 Task: Check the average views per listing of playground in the last 5 years.
Action: Mouse moved to (799, 196)
Screenshot: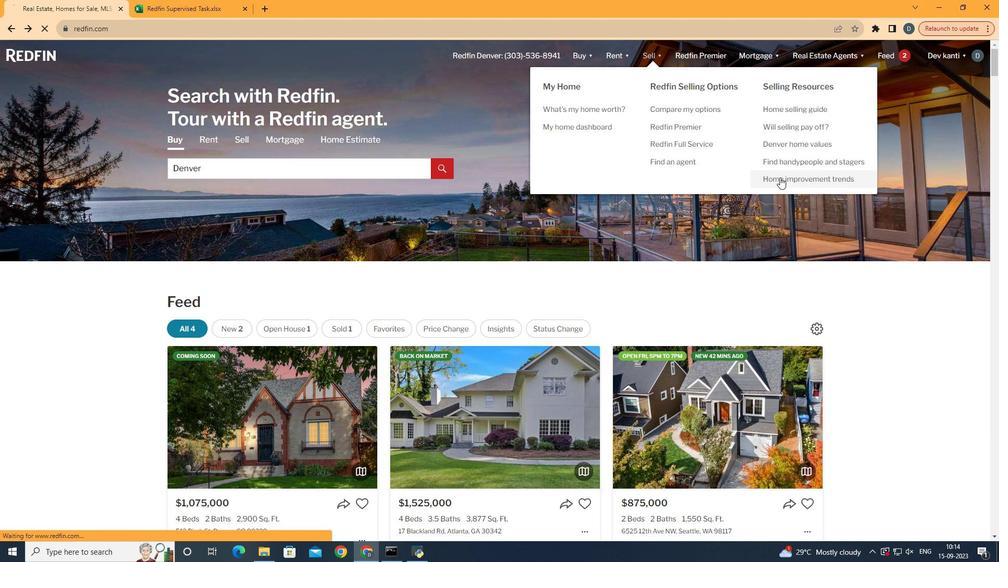 
Action: Mouse pressed left at (799, 196)
Screenshot: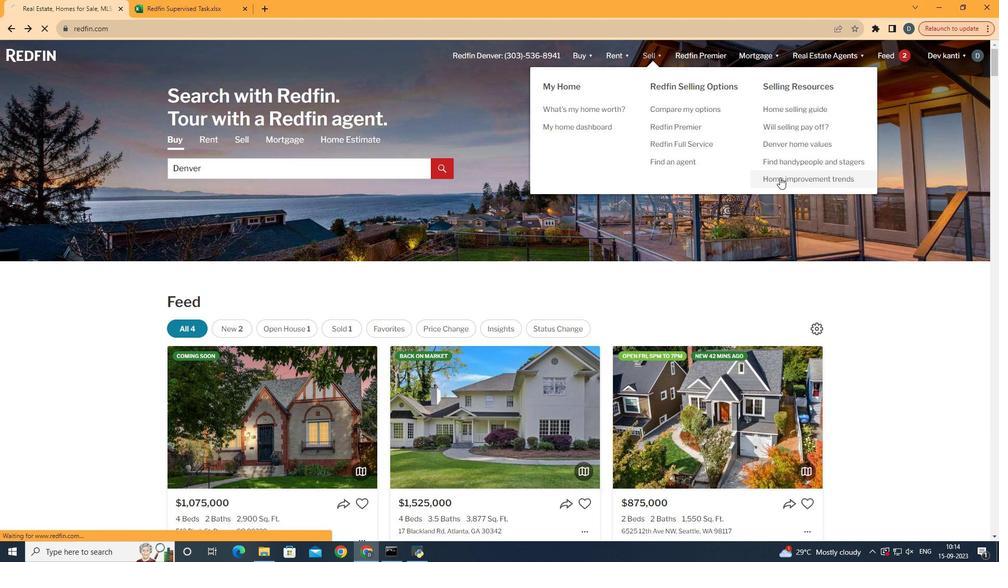 
Action: Mouse moved to (277, 234)
Screenshot: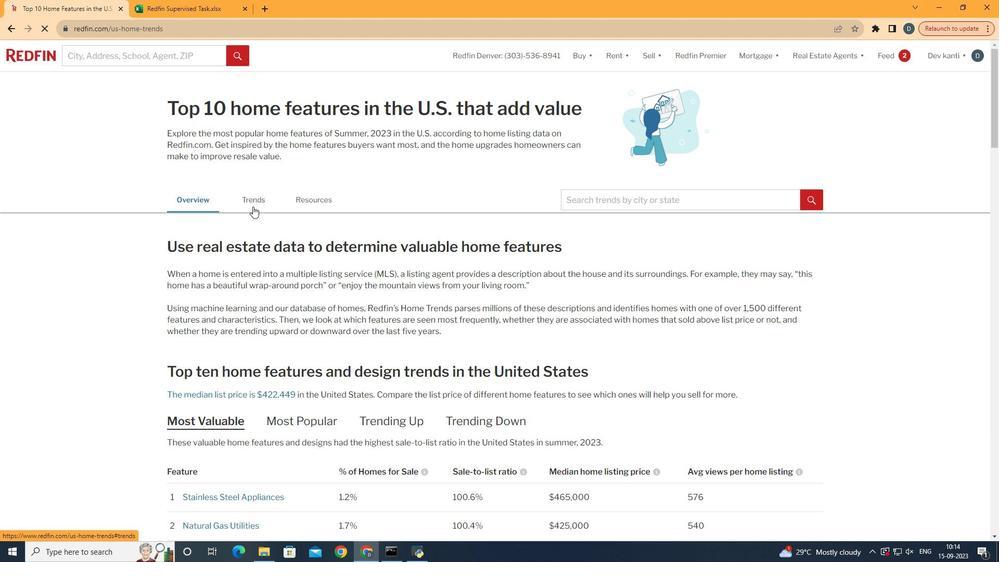 
Action: Mouse pressed left at (277, 234)
Screenshot: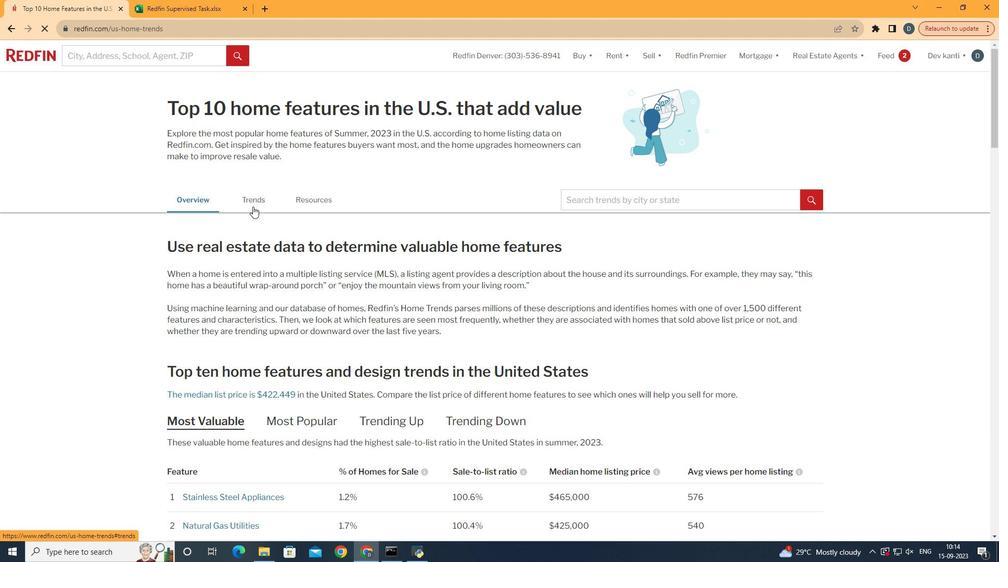 
Action: Mouse moved to (272, 225)
Screenshot: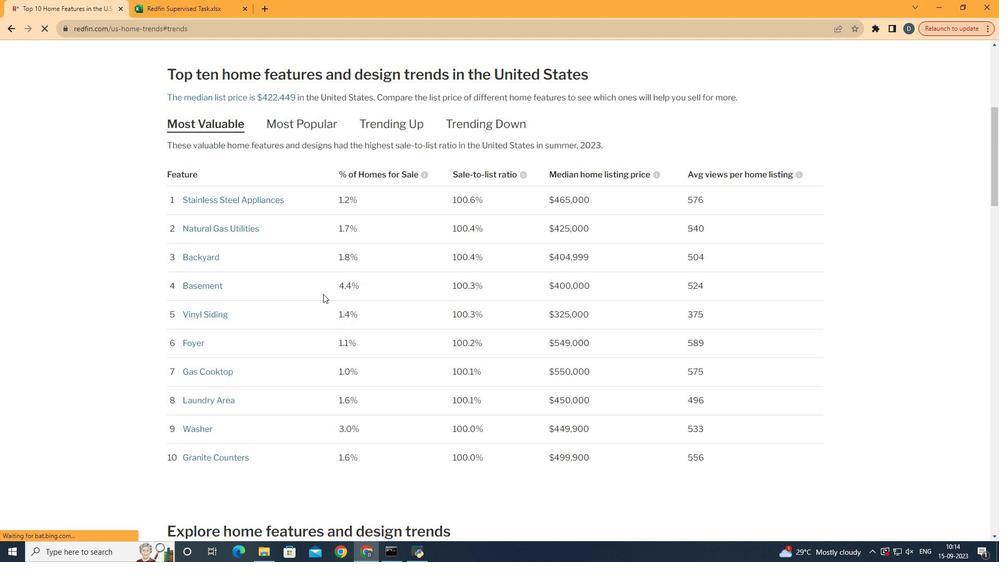 
Action: Mouse pressed left at (272, 225)
Screenshot: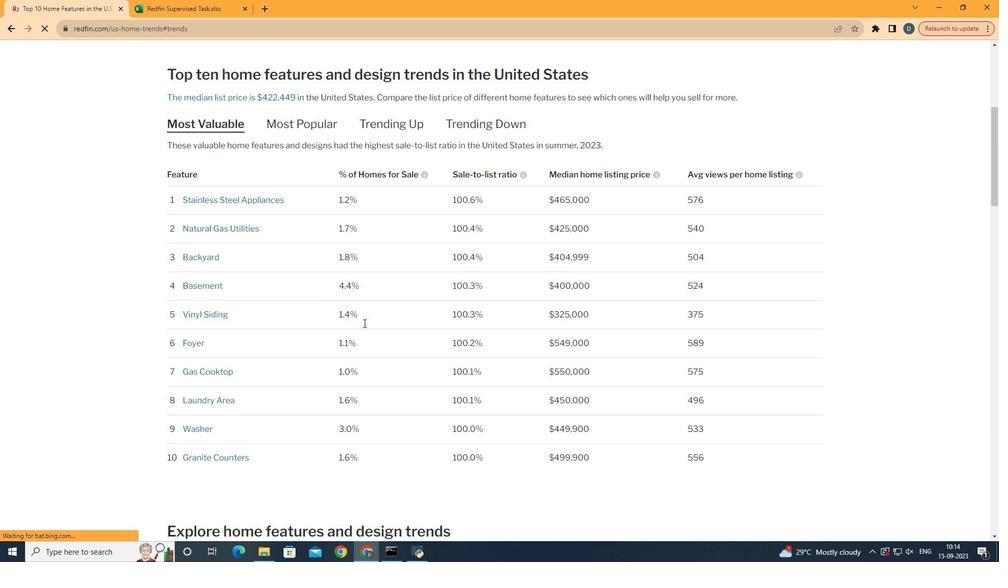 
Action: Mouse moved to (387, 345)
Screenshot: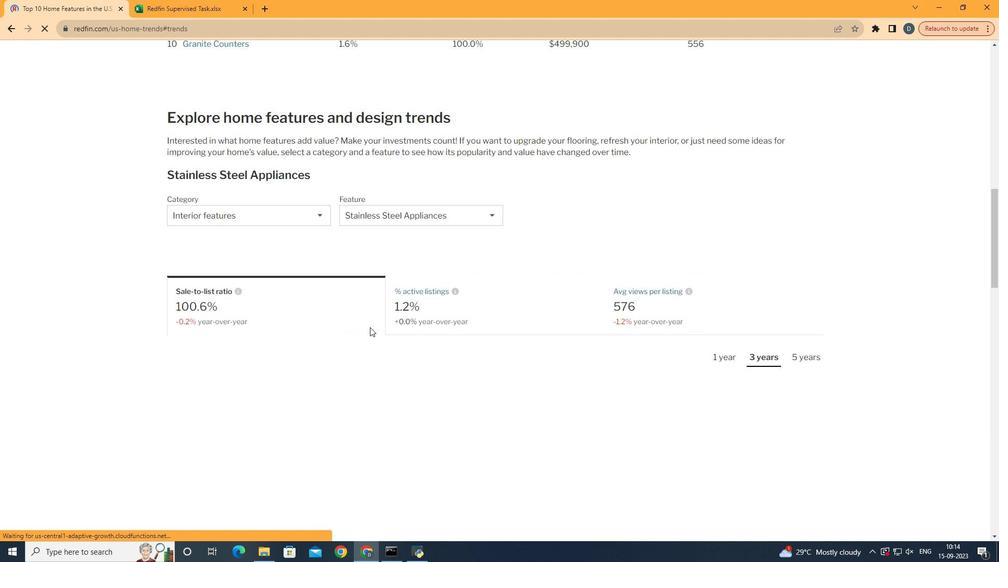 
Action: Mouse scrolled (387, 345) with delta (0, 0)
Screenshot: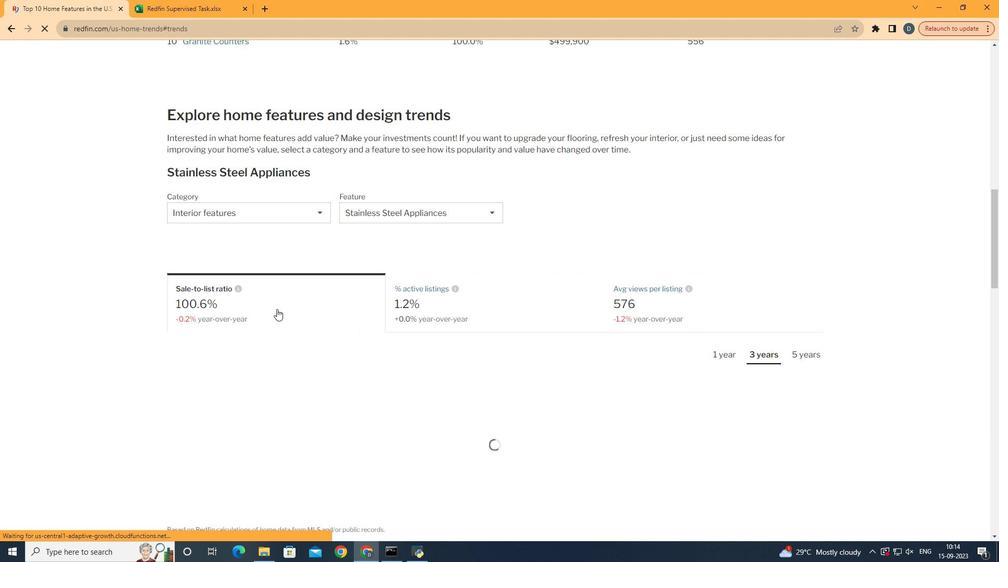 
Action: Mouse scrolled (387, 345) with delta (0, 0)
Screenshot: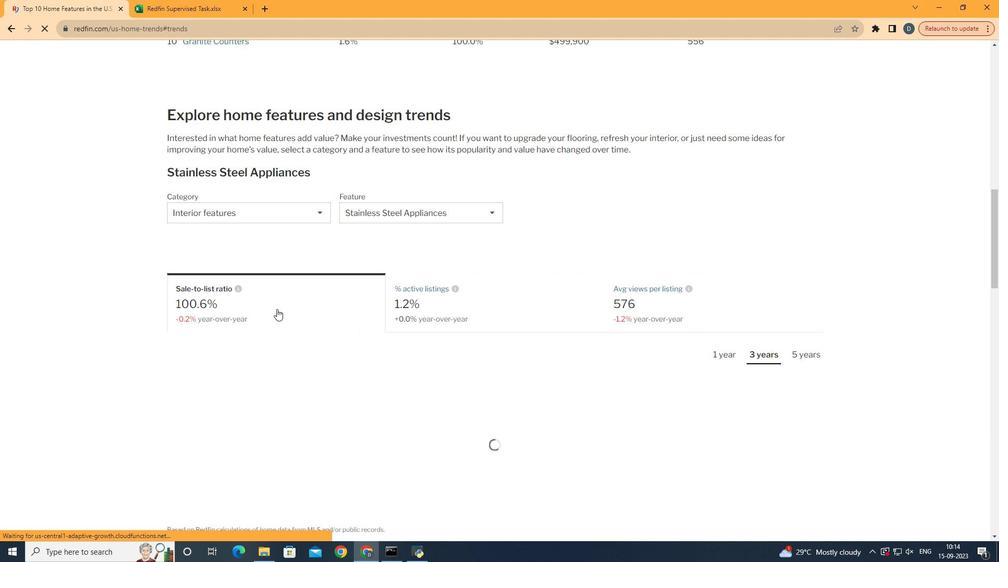 
Action: Mouse scrolled (387, 345) with delta (0, 0)
Screenshot: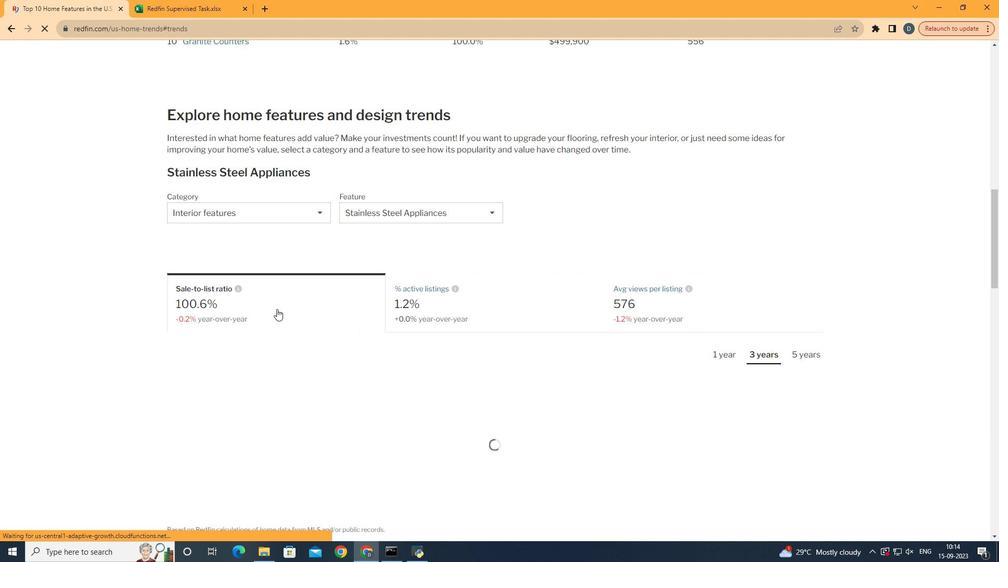
Action: Mouse scrolled (387, 345) with delta (0, 0)
Screenshot: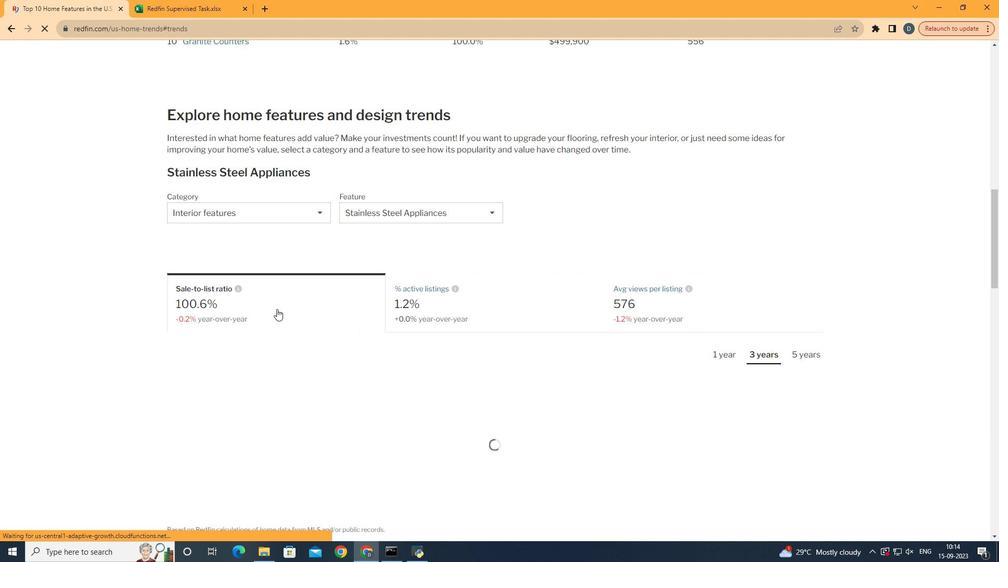 
Action: Mouse scrolled (387, 344) with delta (0, -1)
Screenshot: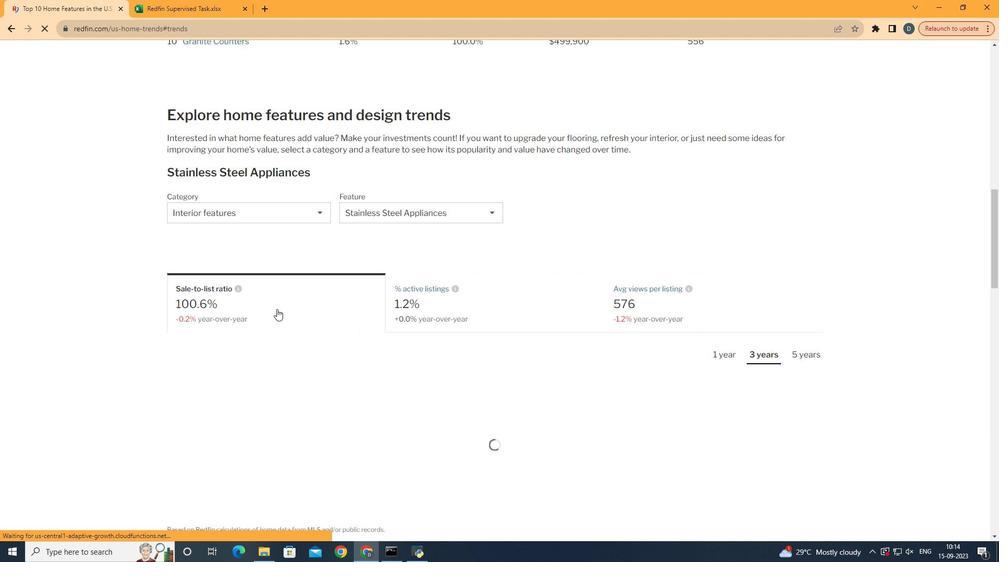 
Action: Mouse scrolled (387, 345) with delta (0, 0)
Screenshot: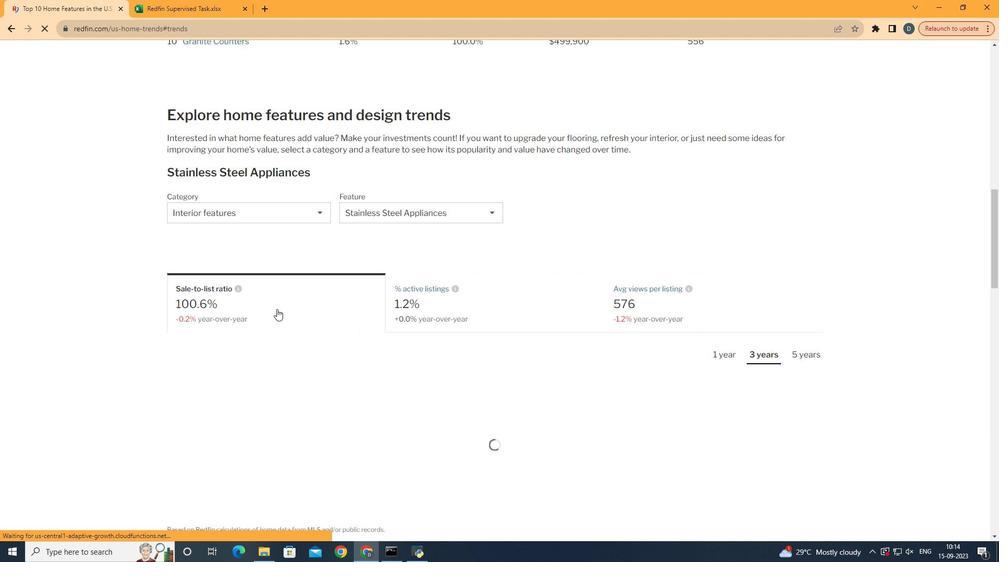 
Action: Mouse scrolled (387, 345) with delta (0, 0)
Screenshot: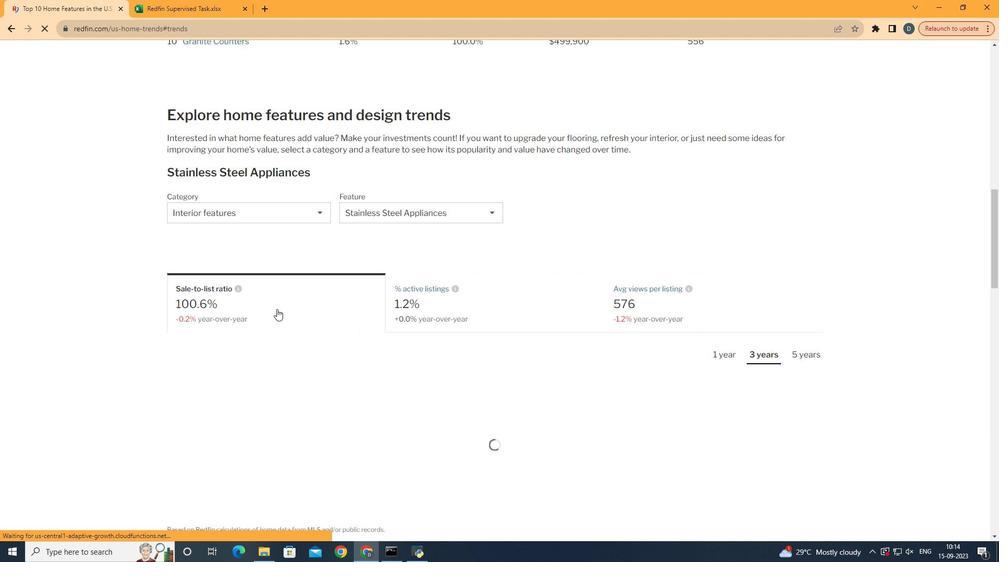 
Action: Mouse moved to (311, 233)
Screenshot: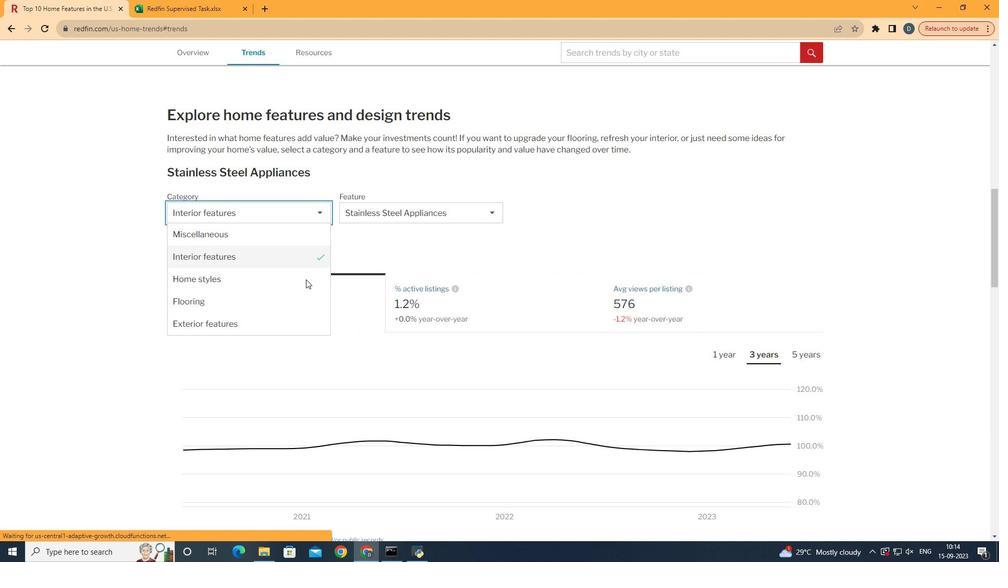 
Action: Mouse pressed left at (311, 233)
Screenshot: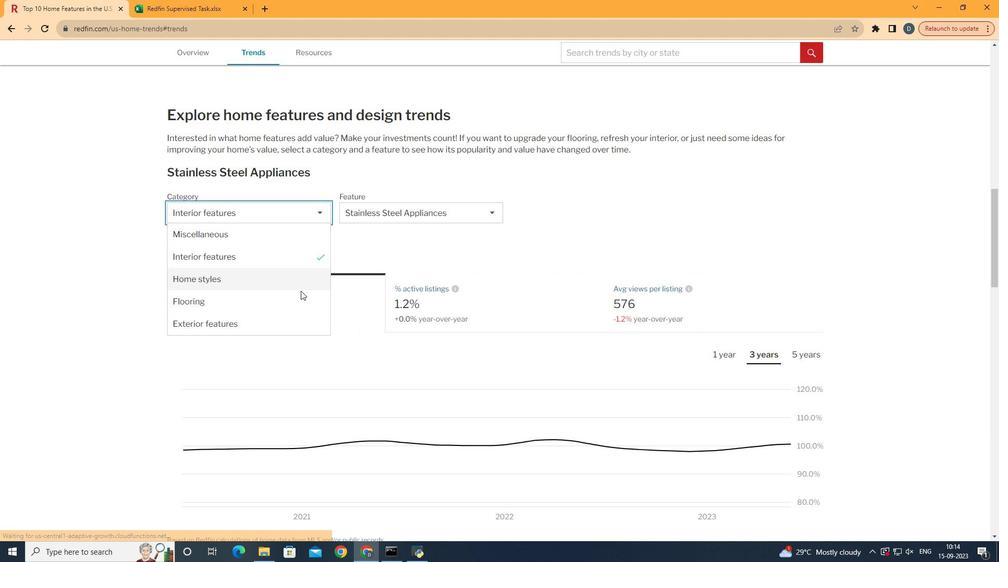 
Action: Mouse moved to (310, 350)
Screenshot: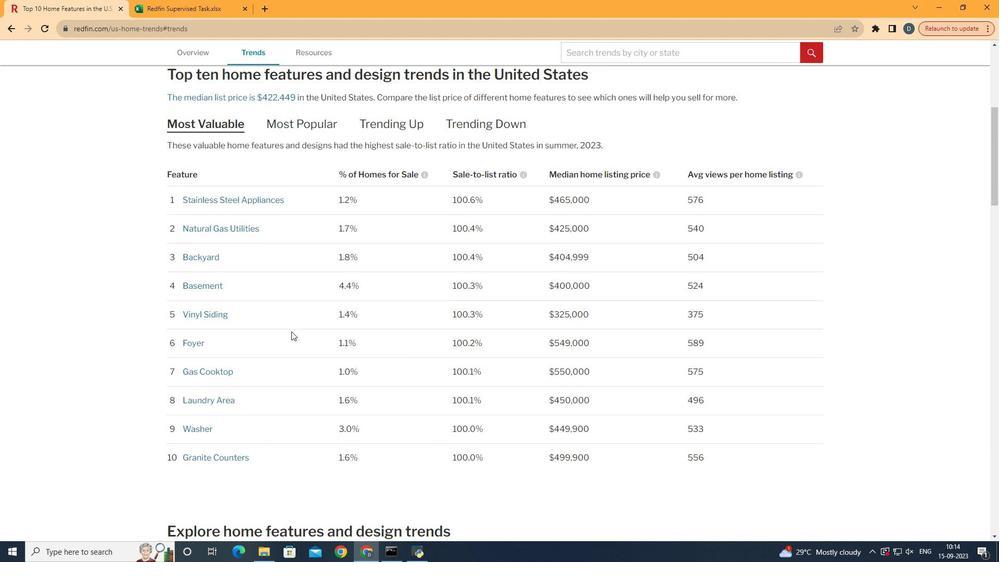 
Action: Mouse scrolled (310, 350) with delta (0, 0)
Screenshot: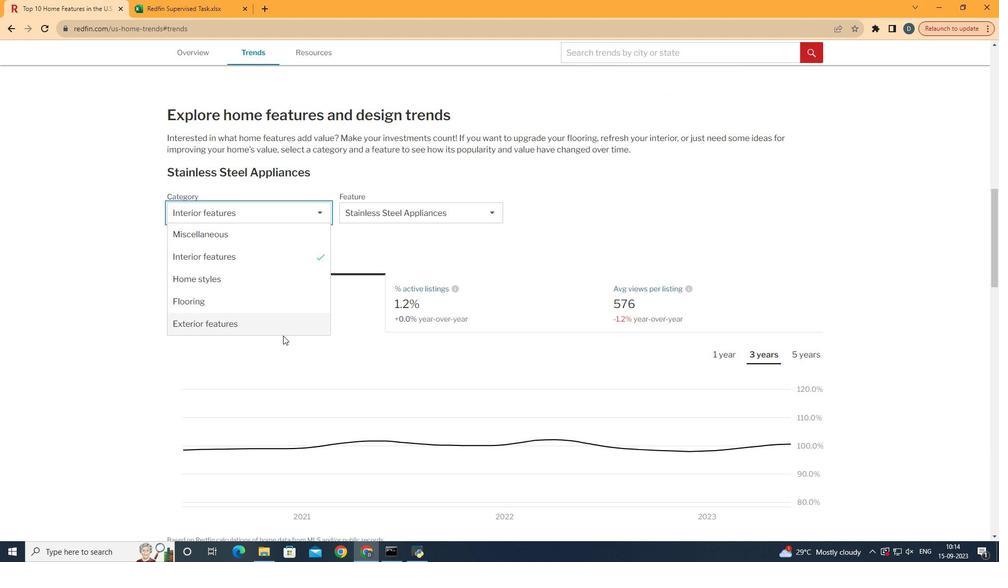 
Action: Mouse scrolled (310, 350) with delta (0, 0)
Screenshot: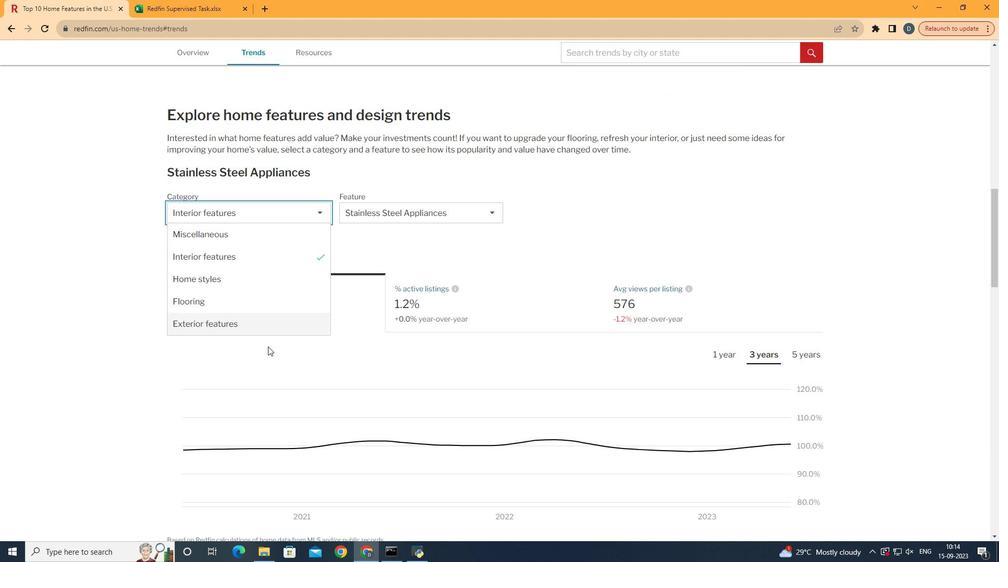 
Action: Mouse scrolled (310, 350) with delta (0, 0)
Screenshot: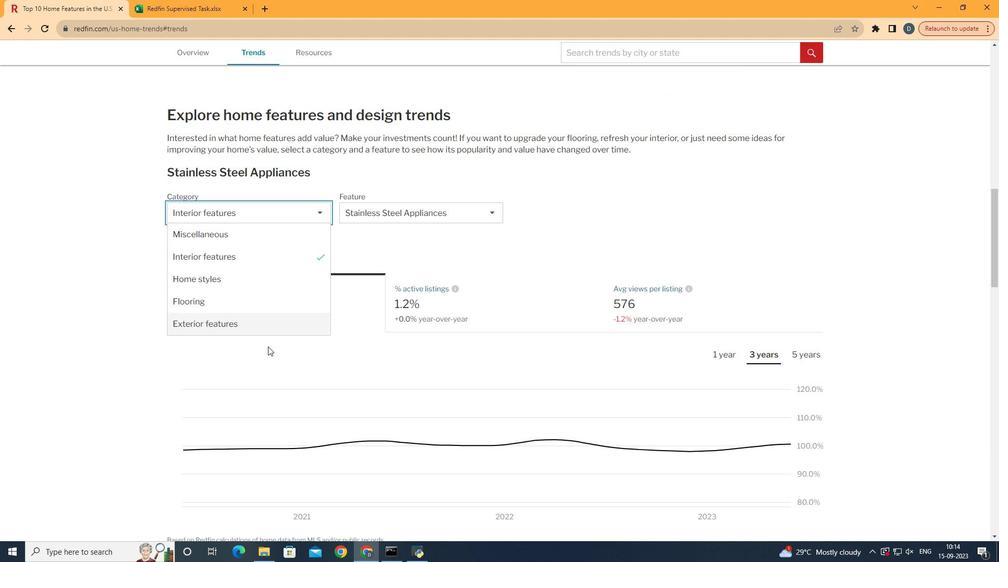 
Action: Mouse scrolled (310, 350) with delta (0, 0)
Screenshot: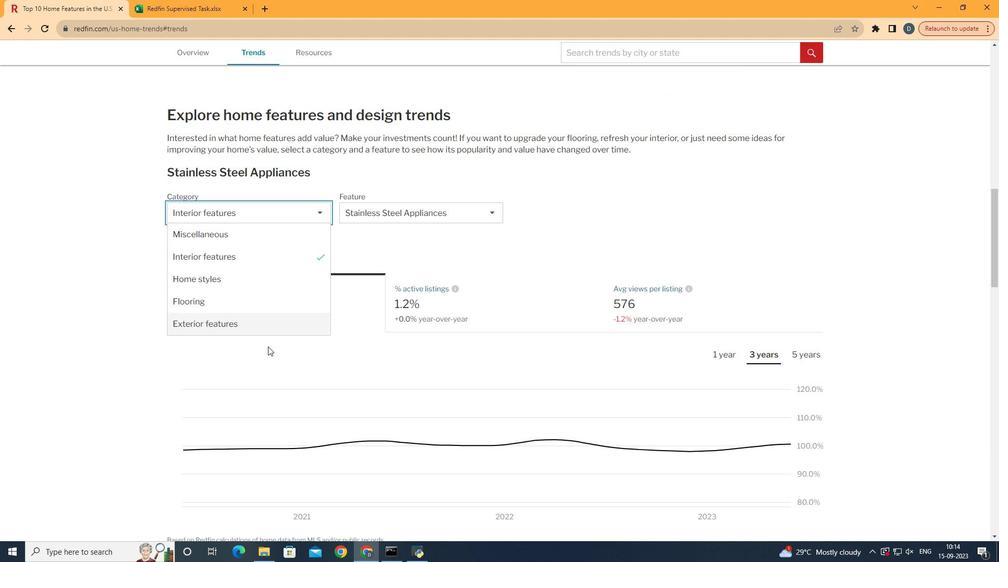 
Action: Mouse scrolled (310, 350) with delta (0, 0)
Screenshot: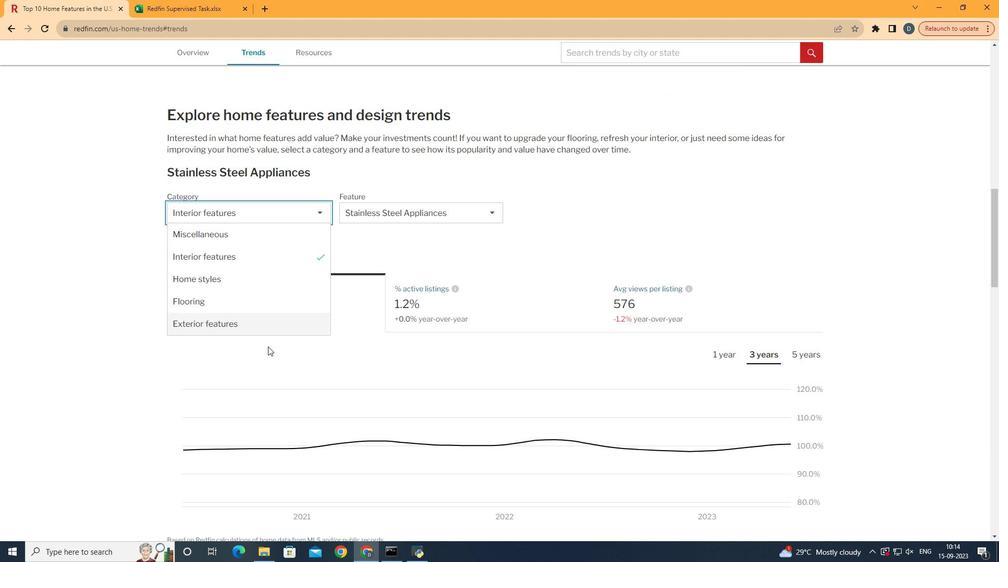 
Action: Mouse scrolled (310, 350) with delta (0, 0)
Screenshot: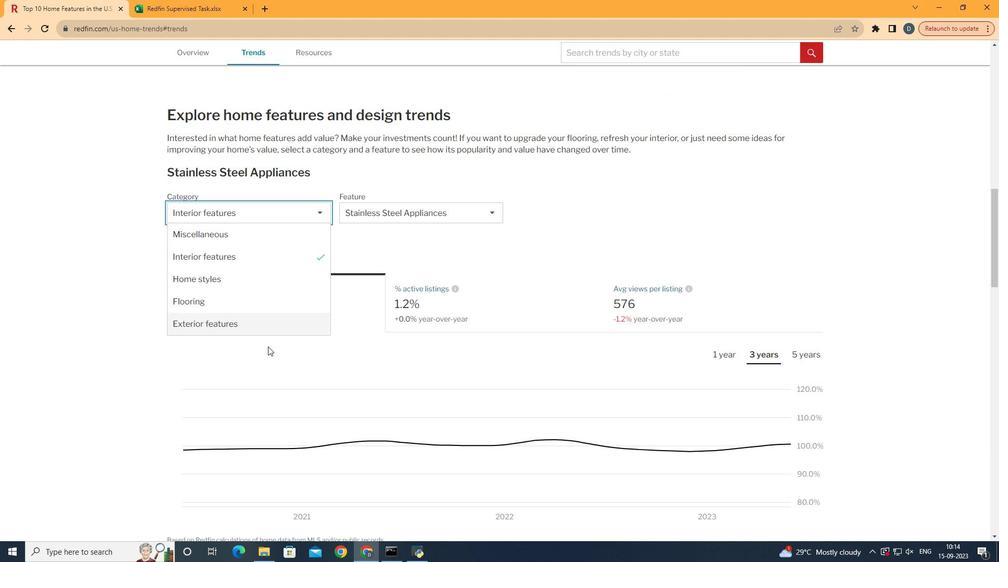 
Action: Mouse scrolled (310, 350) with delta (0, 0)
Screenshot: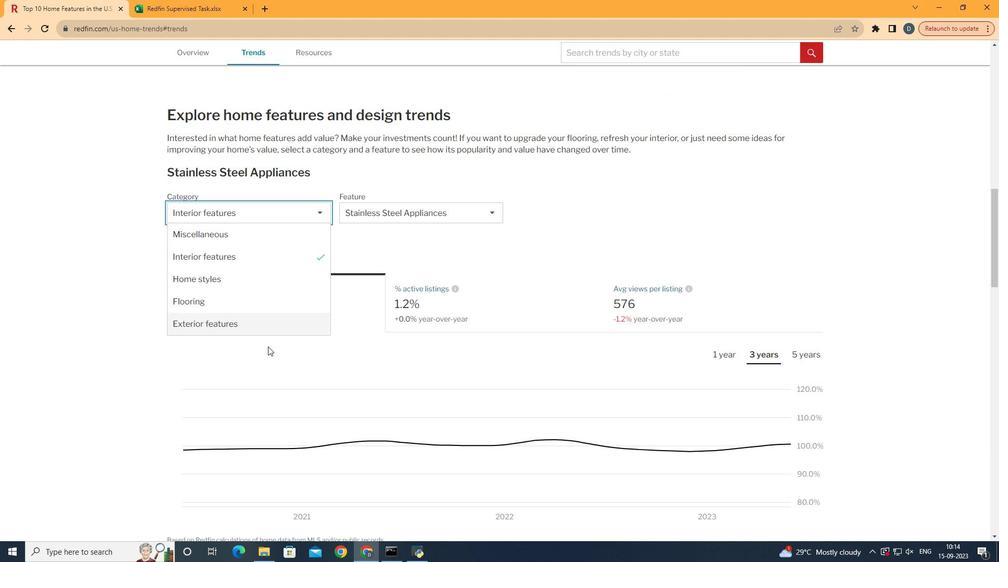 
Action: Mouse scrolled (310, 350) with delta (0, 0)
Screenshot: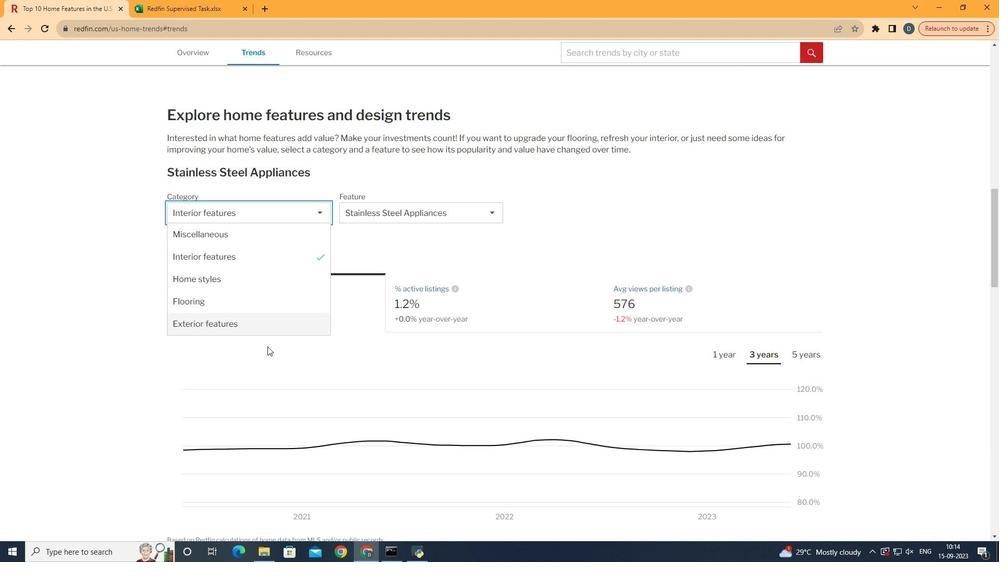 
Action: Mouse moved to (283, 353)
Screenshot: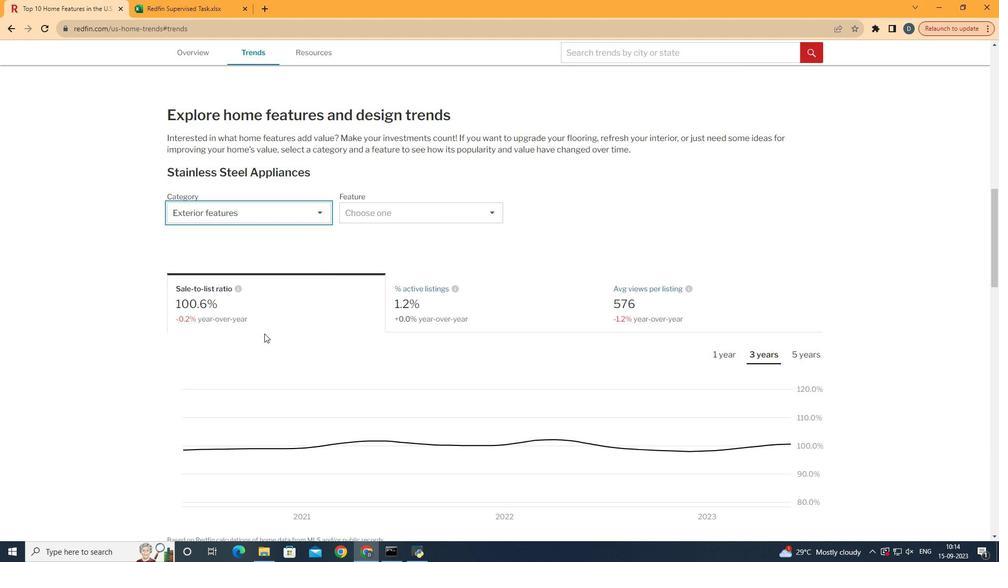 
Action: Mouse pressed left at (283, 353)
Screenshot: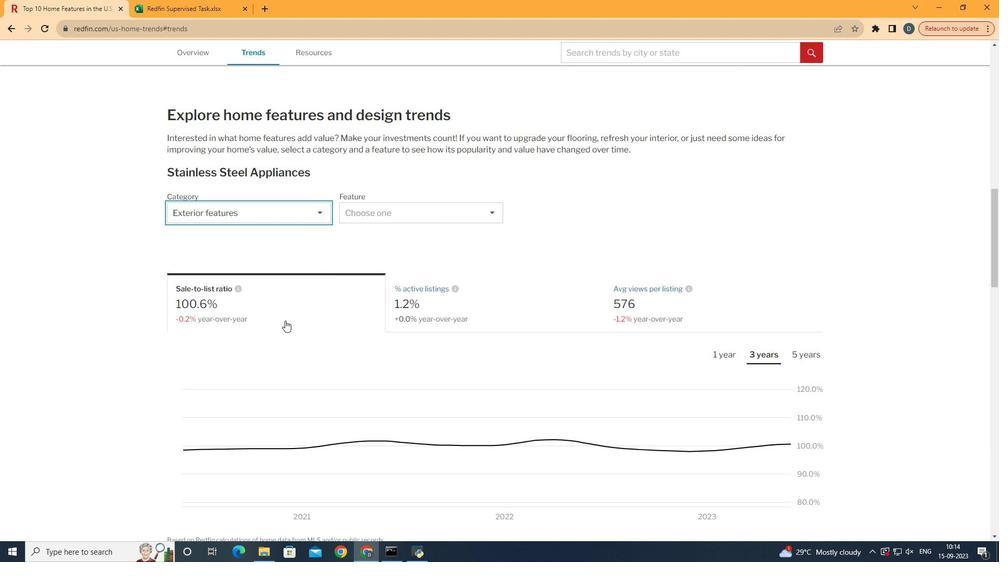 
Action: Mouse moved to (444, 237)
Screenshot: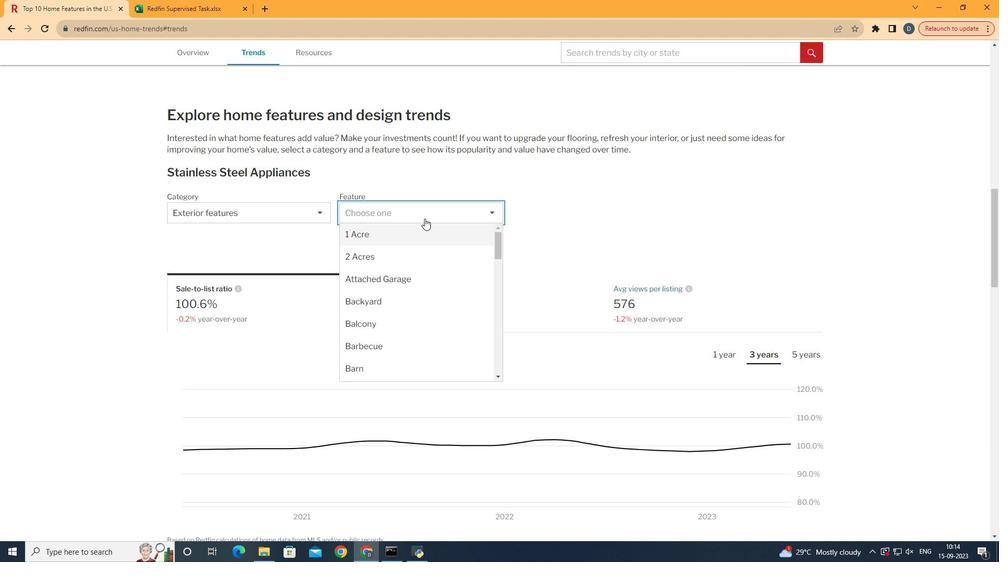
Action: Mouse pressed left at (444, 237)
Screenshot: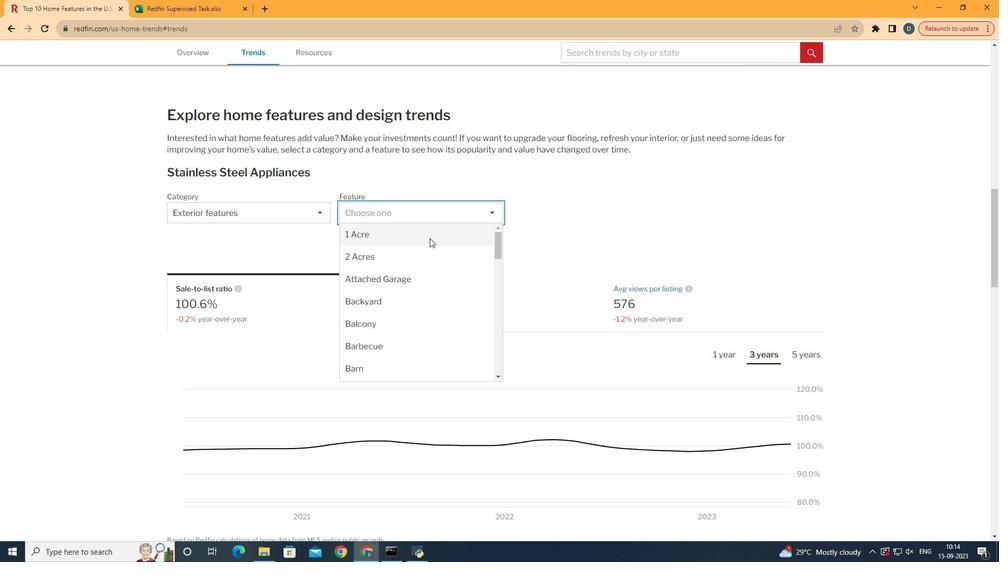 
Action: Mouse moved to (442, 342)
Screenshot: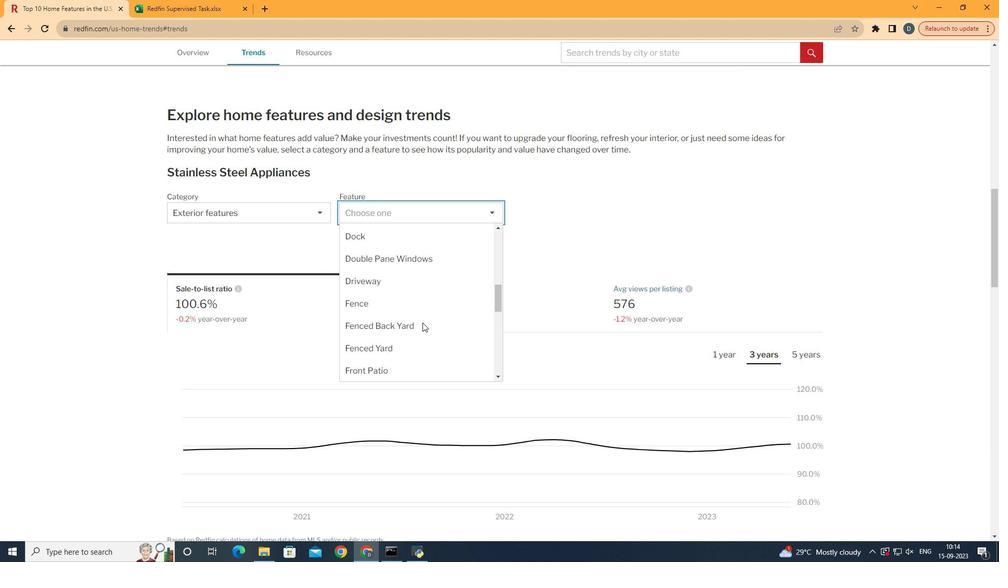 
Action: Mouse scrolled (442, 341) with delta (0, 0)
Screenshot: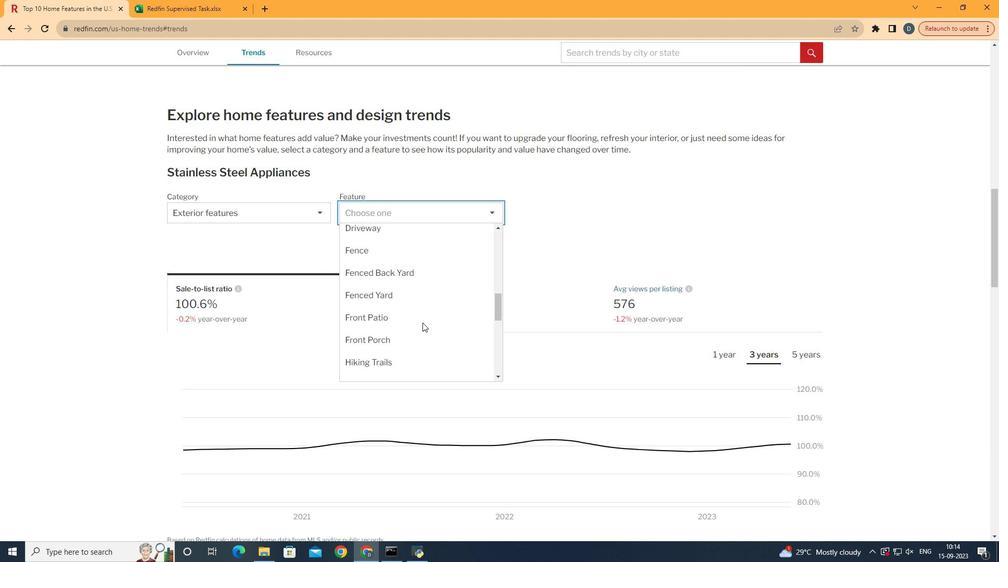 
Action: Mouse scrolled (442, 341) with delta (0, 0)
Screenshot: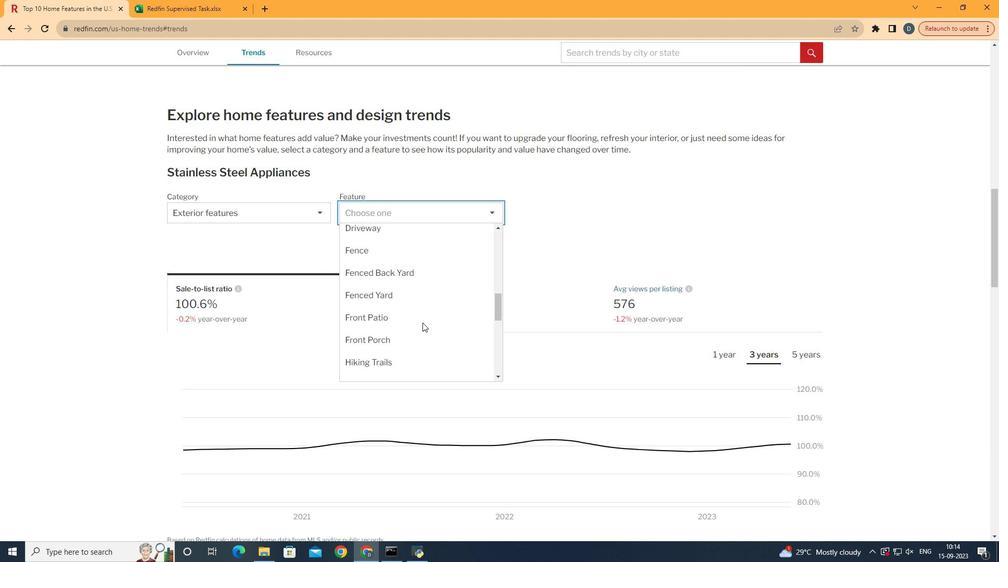 
Action: Mouse scrolled (442, 341) with delta (0, 0)
Screenshot: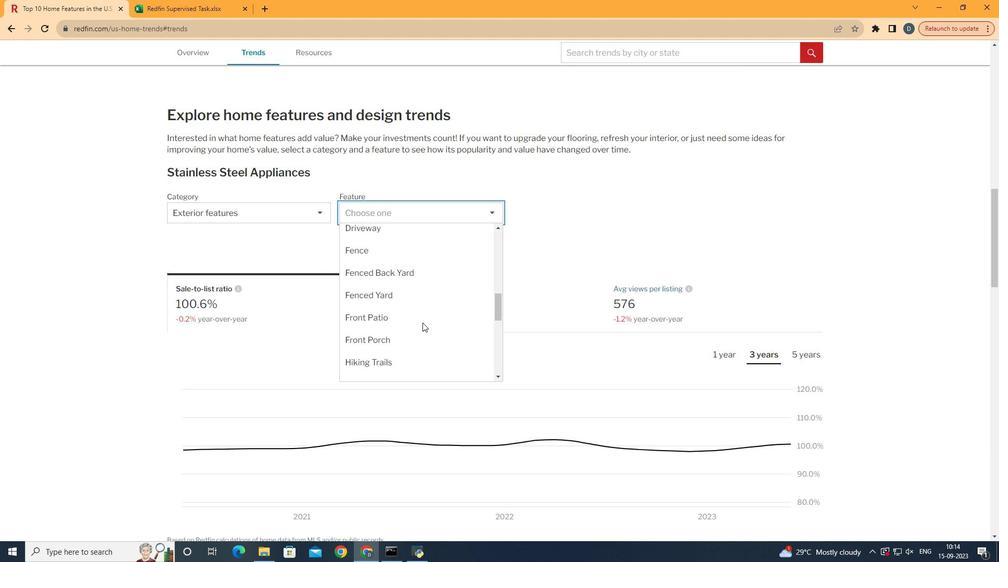 
Action: Mouse scrolled (442, 341) with delta (0, -1)
Screenshot: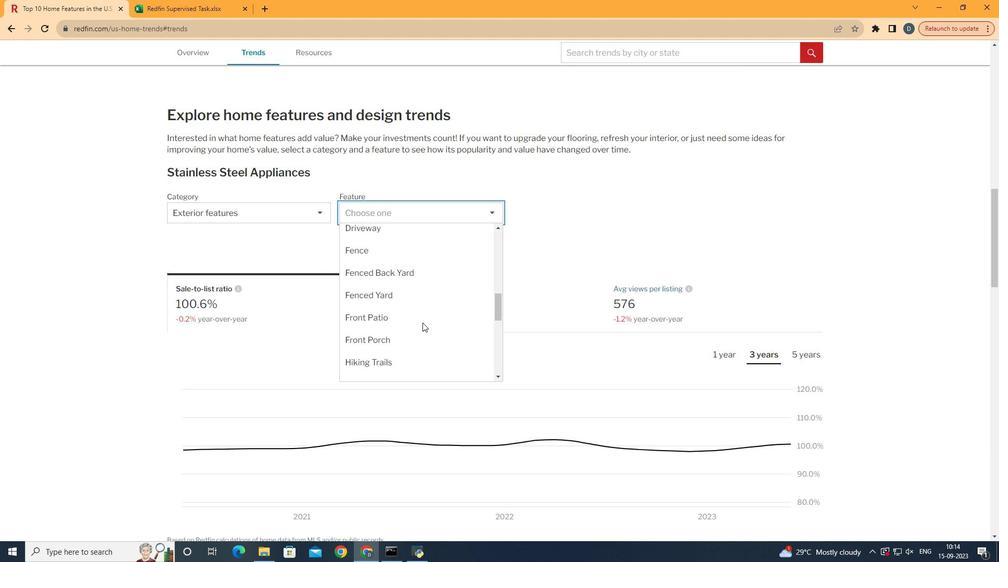 
Action: Mouse scrolled (442, 341) with delta (0, 0)
Screenshot: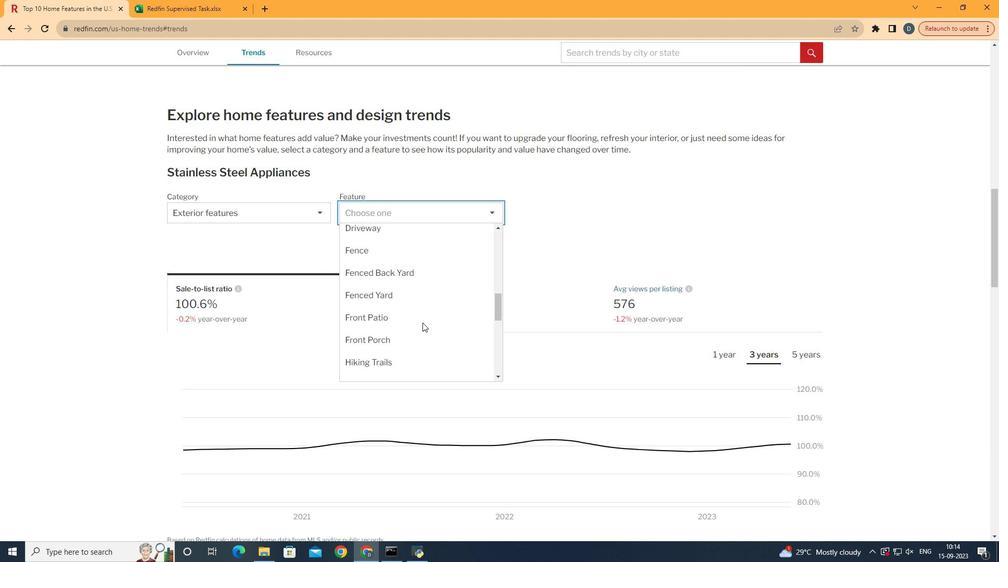 
Action: Mouse scrolled (442, 341) with delta (0, 0)
Screenshot: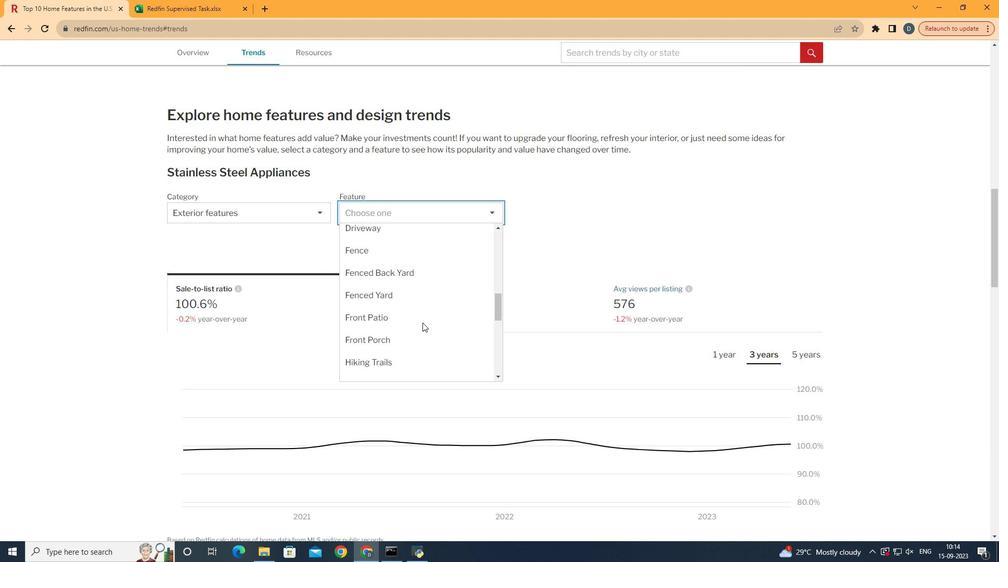 
Action: Mouse scrolled (442, 341) with delta (0, 0)
Screenshot: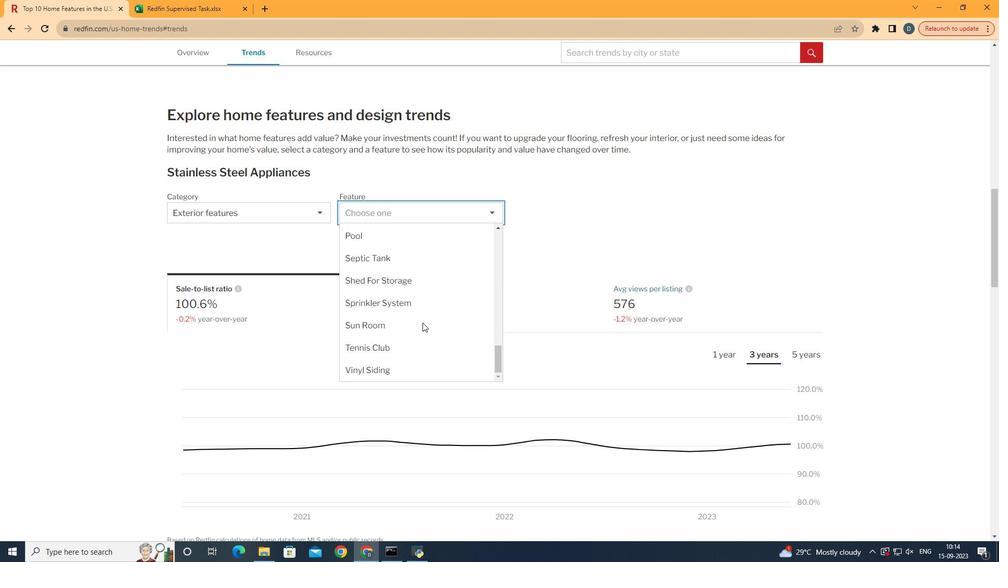 
Action: Mouse scrolled (442, 341) with delta (0, 0)
Screenshot: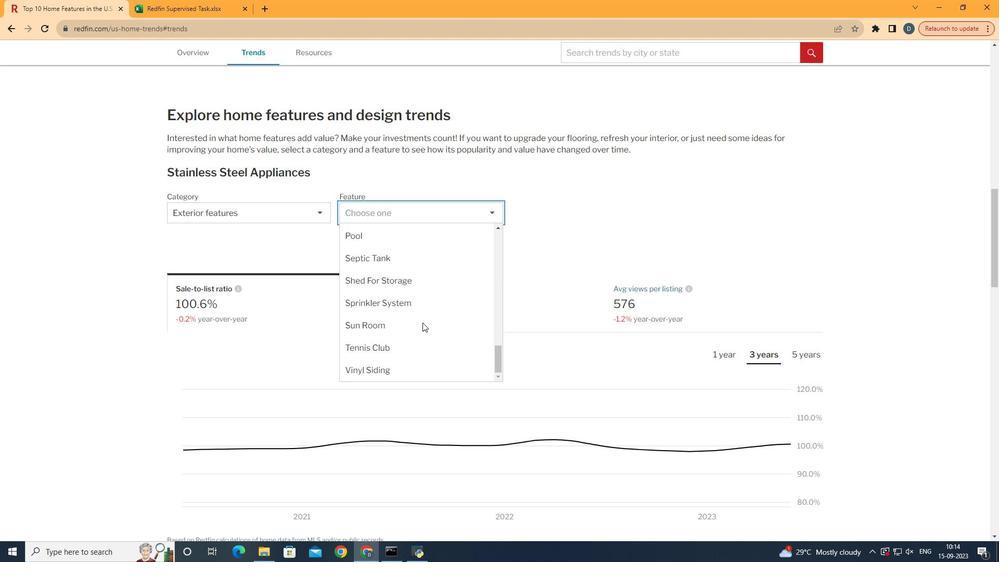 
Action: Mouse scrolled (442, 341) with delta (0, 0)
Screenshot: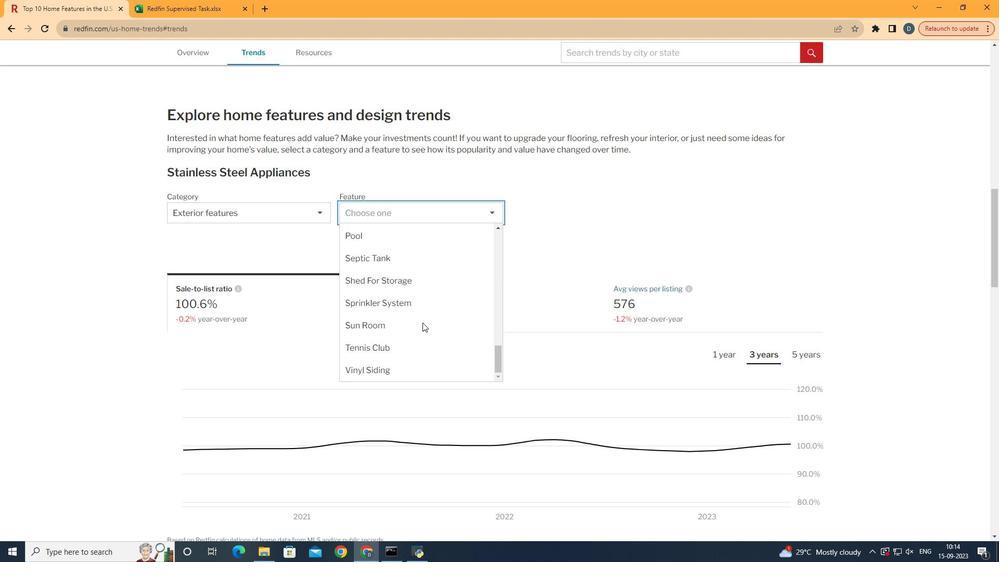 
Action: Mouse scrolled (442, 341) with delta (0, 0)
Screenshot: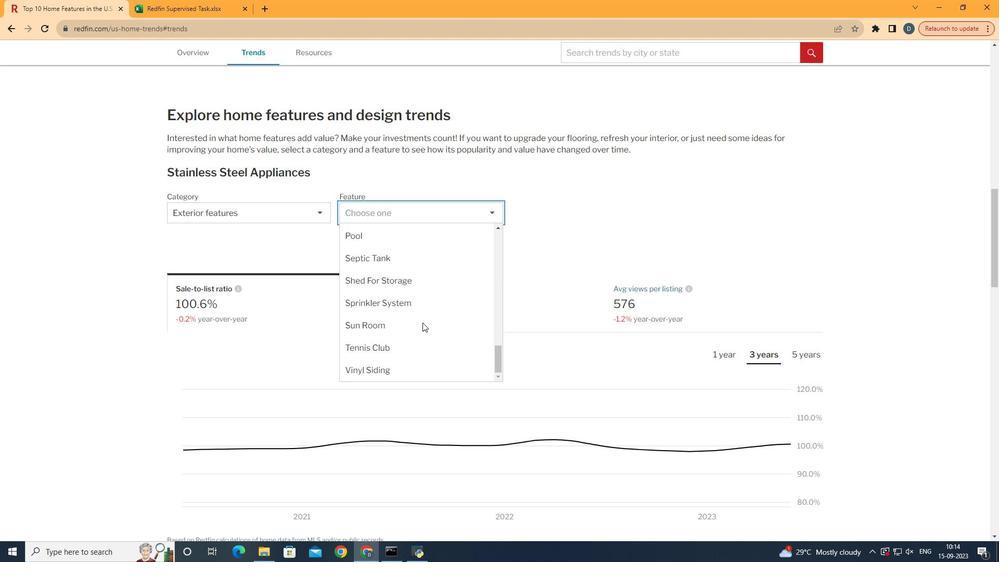 
Action: Mouse scrolled (442, 341) with delta (0, 0)
Screenshot: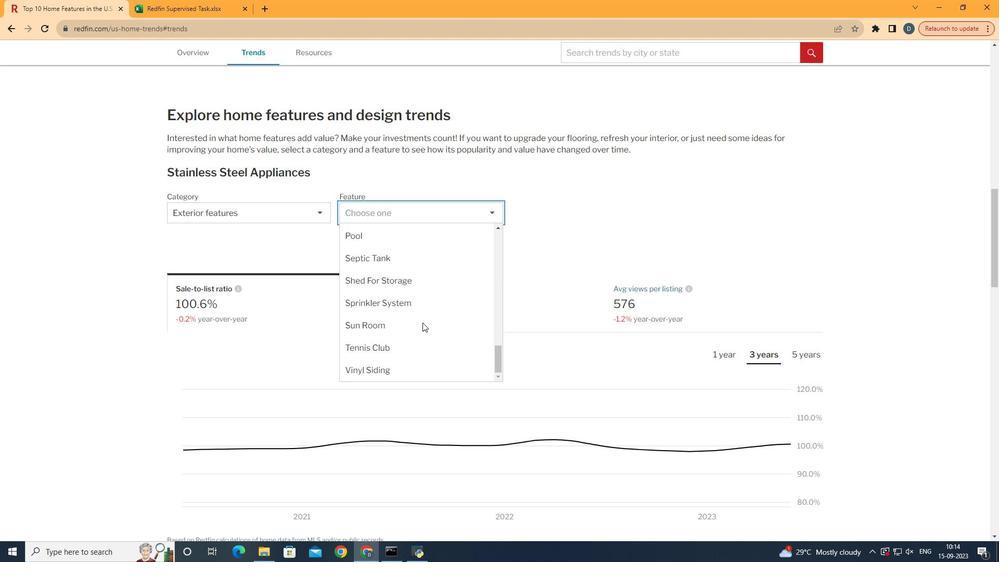 
Action: Mouse scrolled (442, 341) with delta (0, 0)
Screenshot: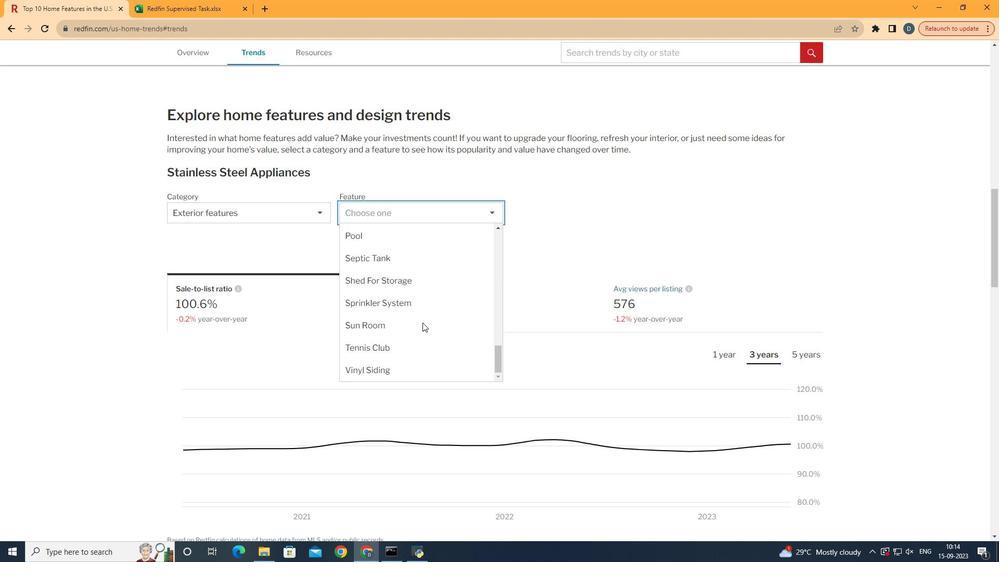 
Action: Mouse moved to (457, 288)
Screenshot: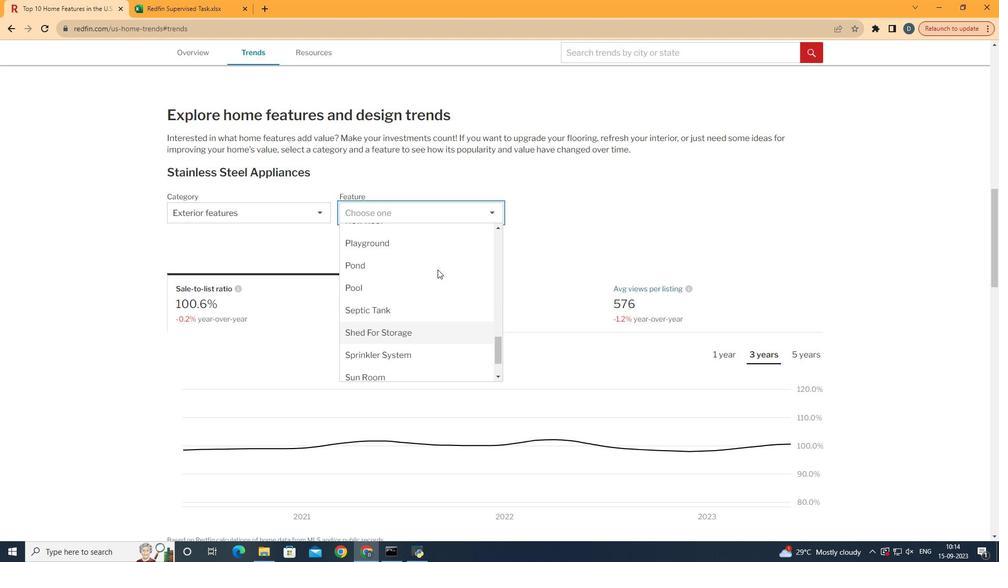 
Action: Mouse scrolled (457, 289) with delta (0, 0)
Screenshot: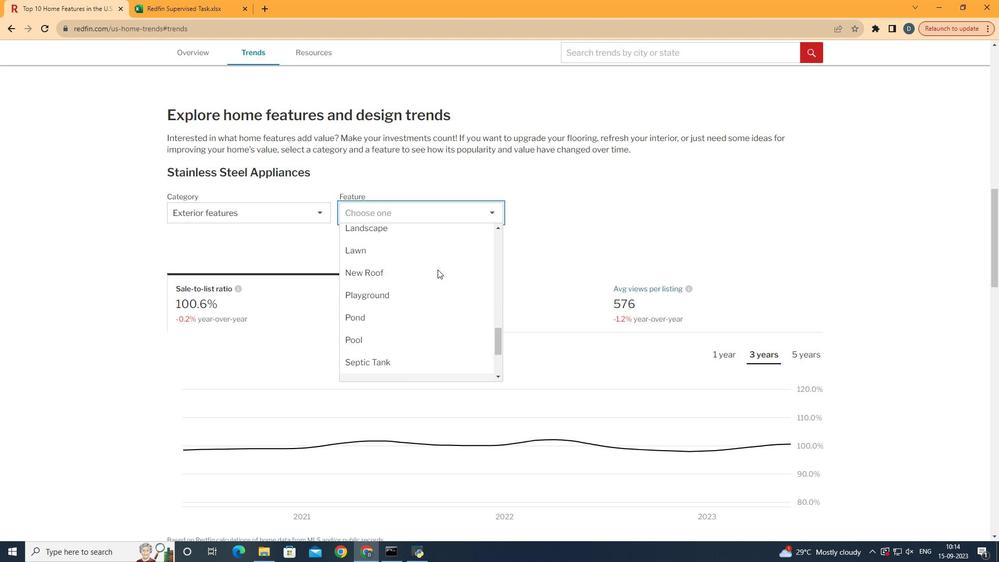 
Action: Mouse scrolled (457, 289) with delta (0, 0)
Screenshot: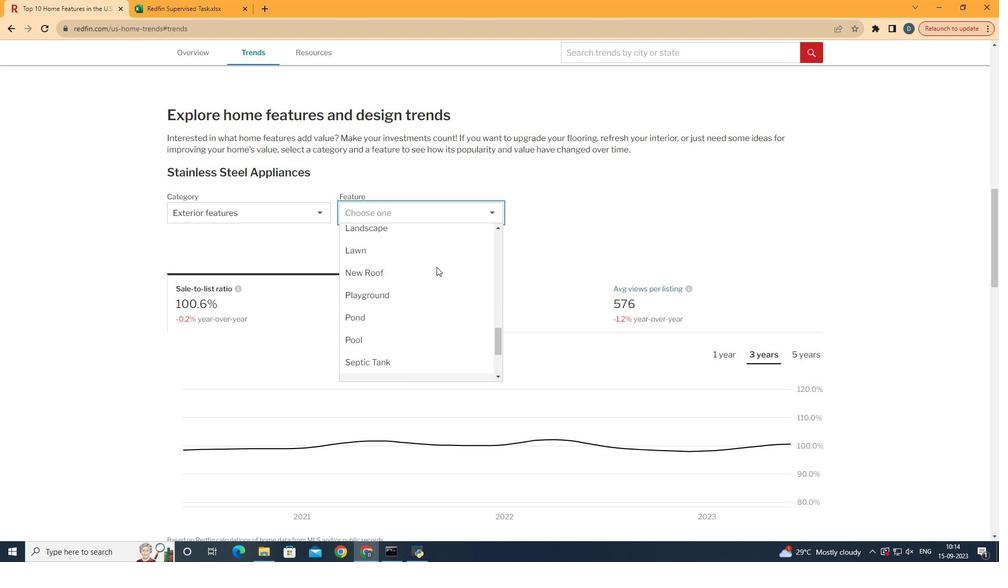 
Action: Mouse moved to (455, 310)
Screenshot: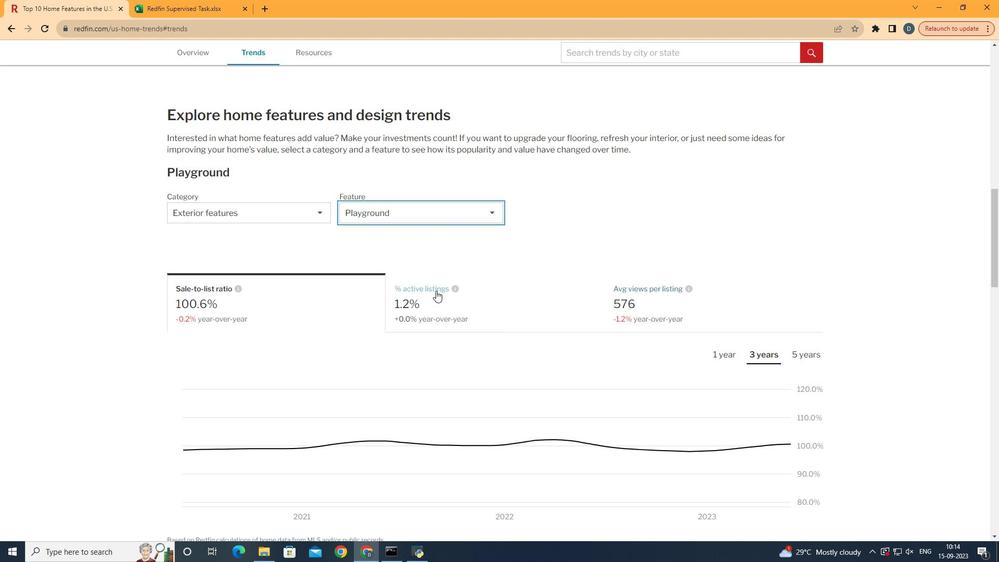 
Action: Mouse pressed left at (455, 310)
Screenshot: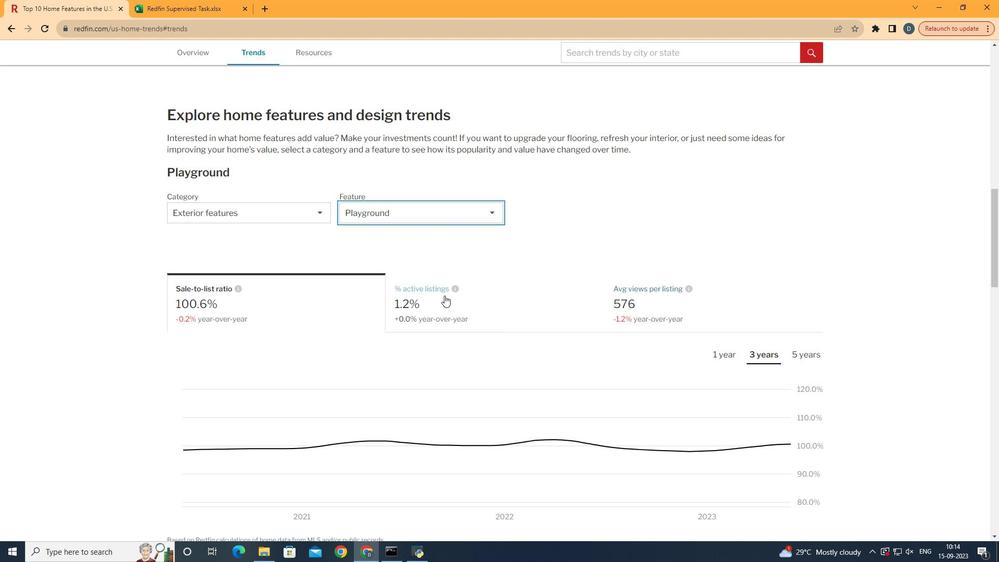 
Action: Mouse moved to (768, 344)
Screenshot: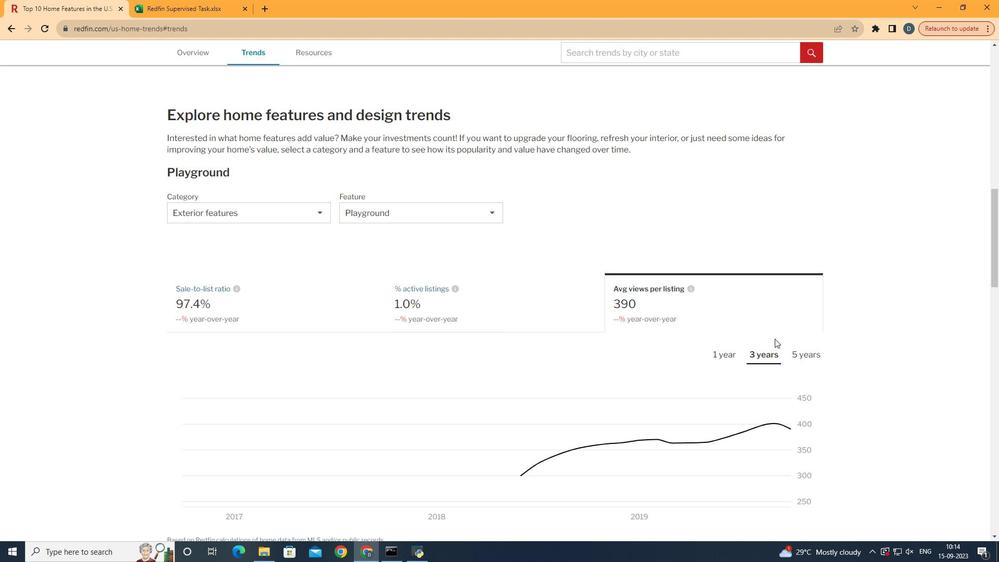 
Action: Mouse pressed left at (768, 344)
Screenshot: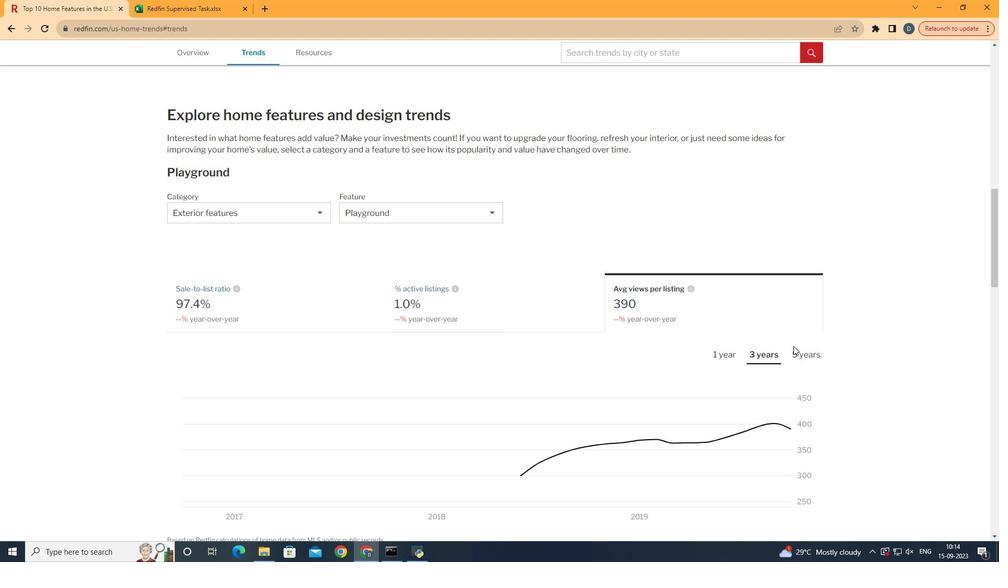 
Action: Mouse moved to (841, 375)
Screenshot: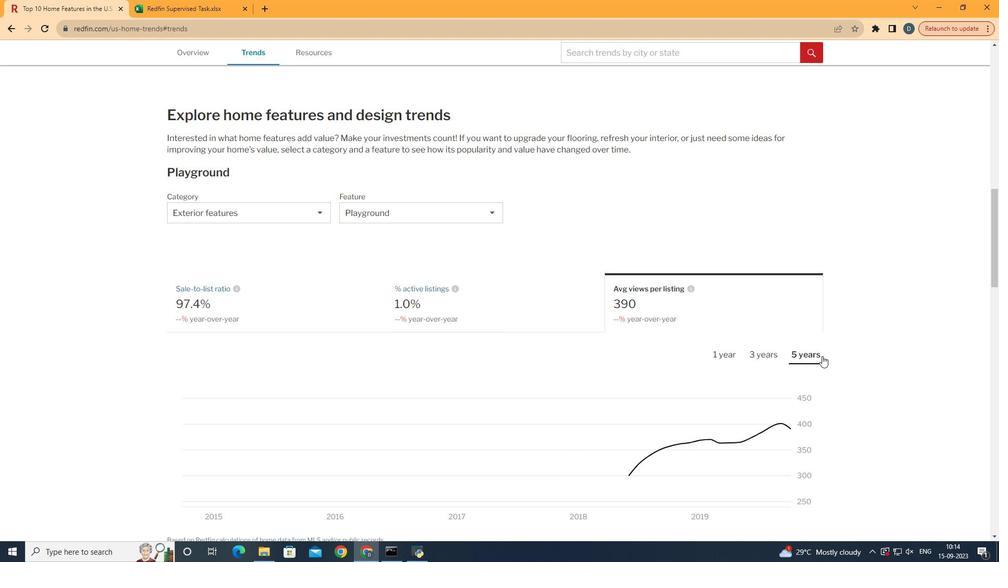 
Action: Mouse pressed left at (841, 375)
Screenshot: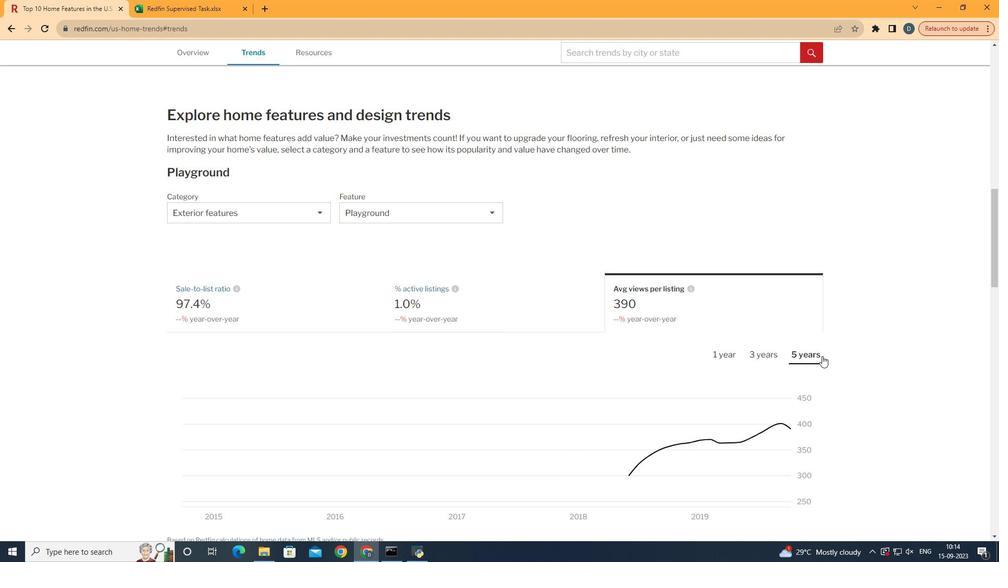 
